 Task: Change the crop ratio to 1:1.
Action: Mouse moved to (60, 10)
Screenshot: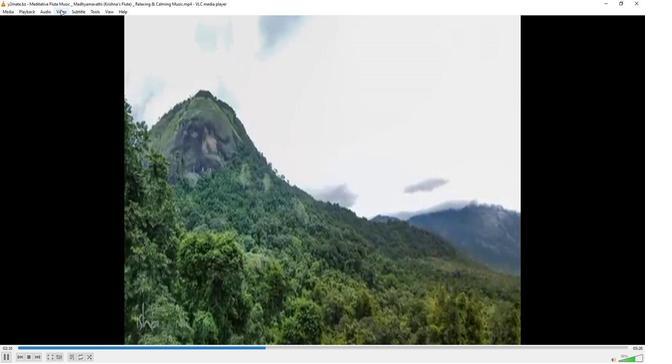 
Action: Mouse pressed left at (60, 10)
Screenshot: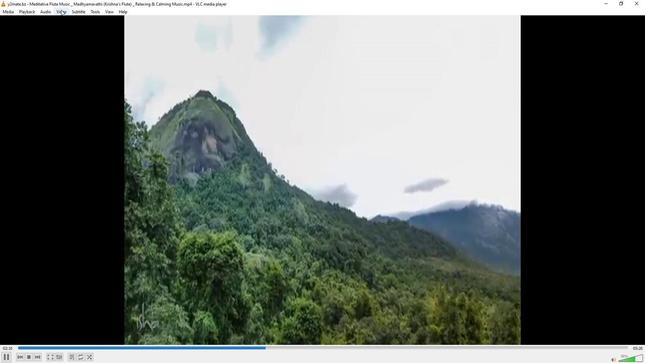
Action: Mouse moved to (126, 150)
Screenshot: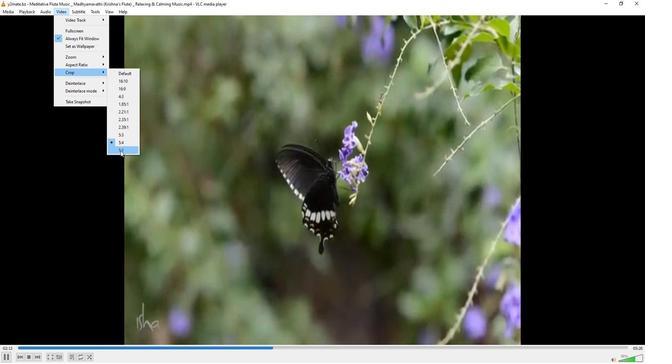 
Action: Mouse pressed left at (126, 150)
Screenshot: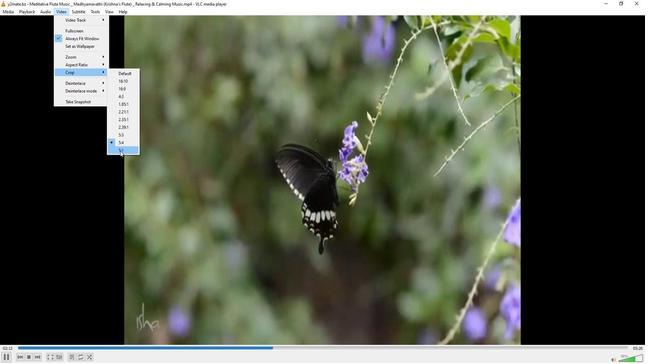 
Action: Mouse moved to (135, 150)
Screenshot: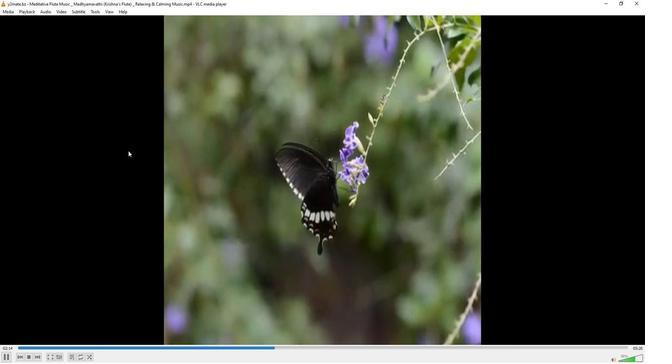 
